 Task: Make in the project TransformWorks an epic 'Customer experience (CX) platform implementation'.
Action: Mouse moved to (357, 140)
Screenshot: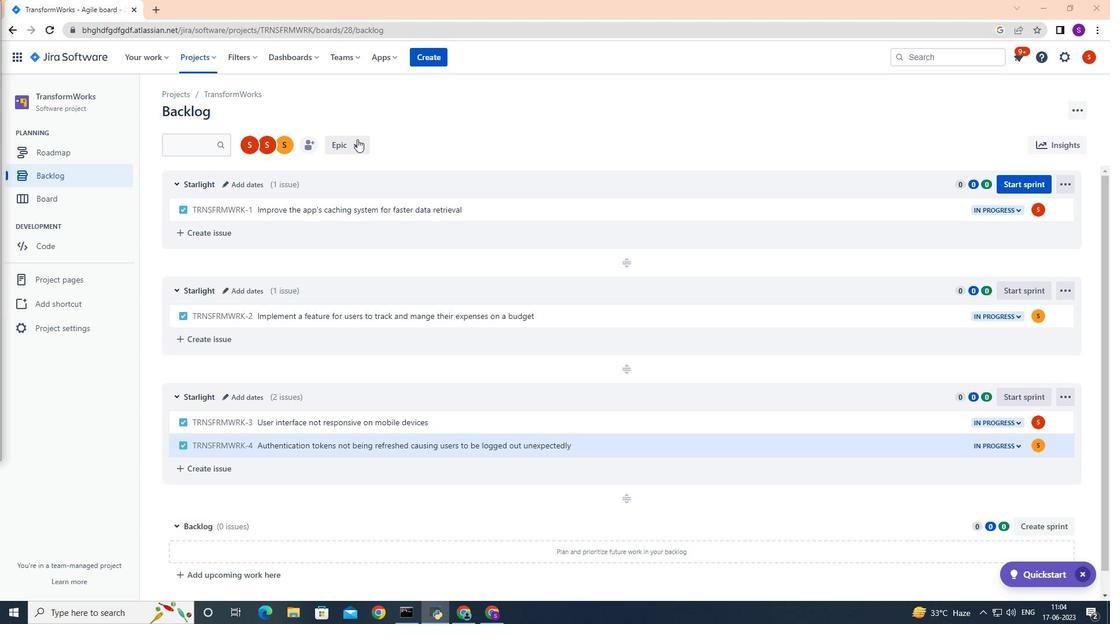 
Action: Mouse pressed left at (357, 140)
Screenshot: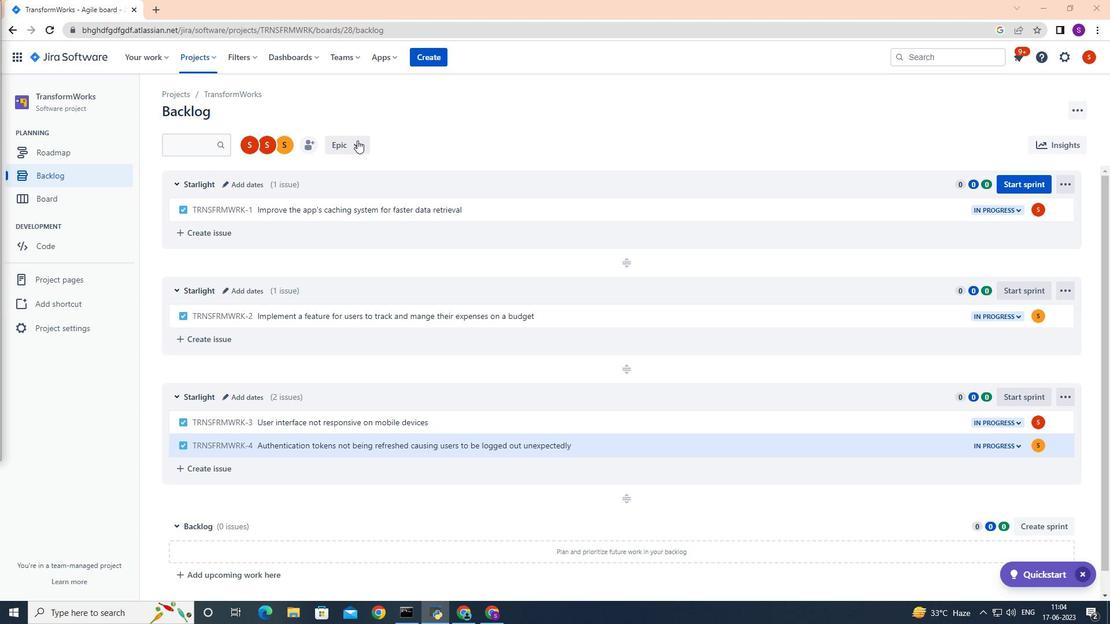 
Action: Mouse moved to (352, 215)
Screenshot: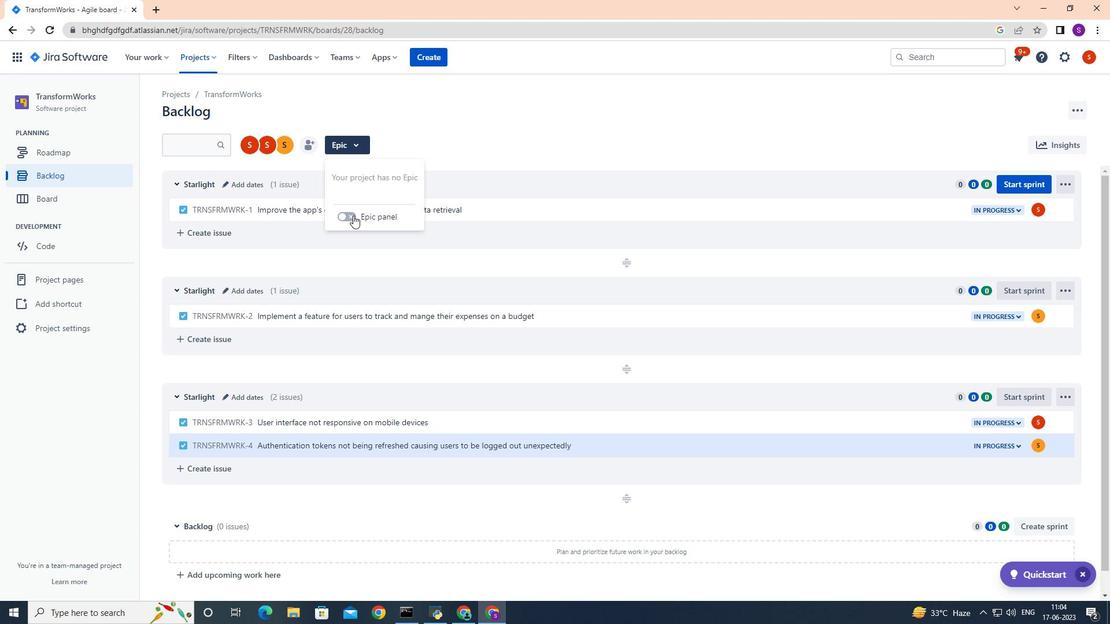 
Action: Mouse pressed left at (352, 215)
Screenshot: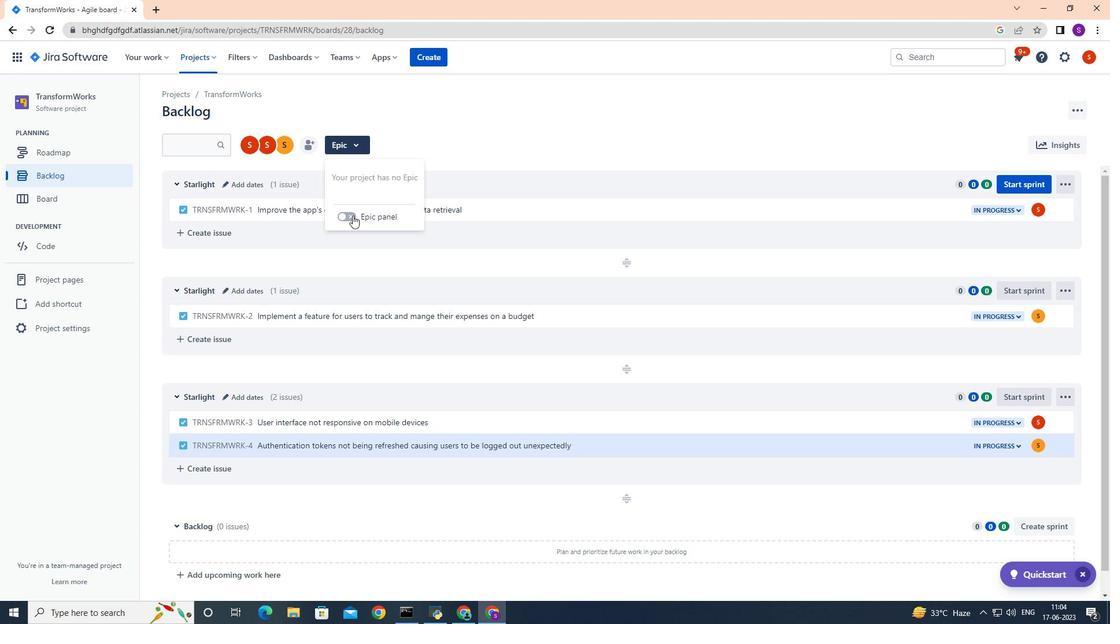 
Action: Mouse moved to (257, 402)
Screenshot: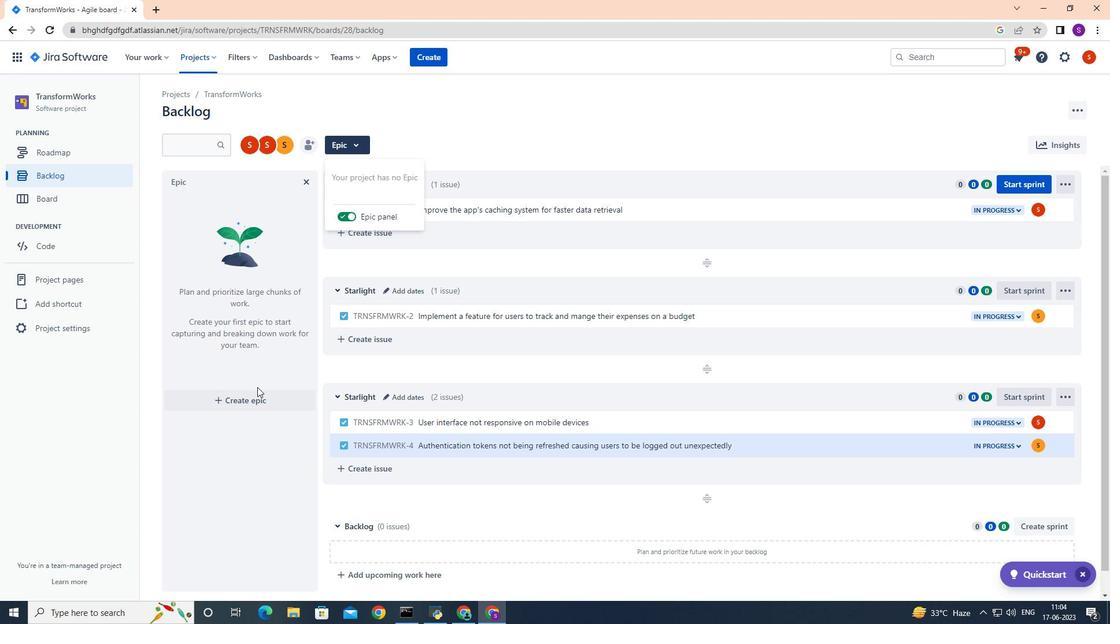 
Action: Mouse pressed left at (257, 402)
Screenshot: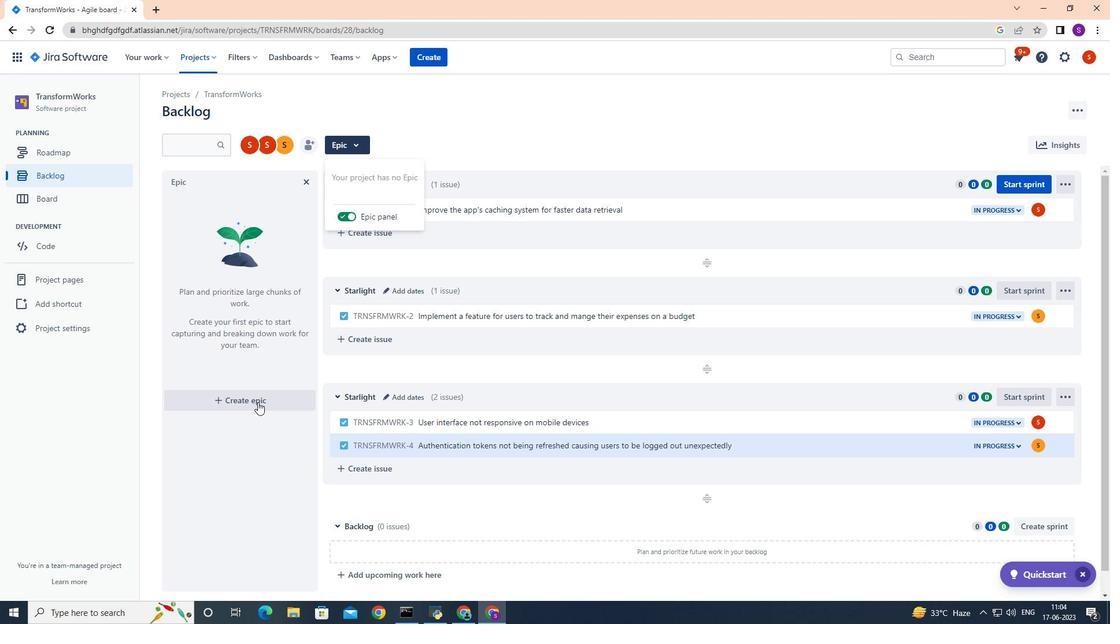 
Action: Mouse moved to (257, 402)
Screenshot: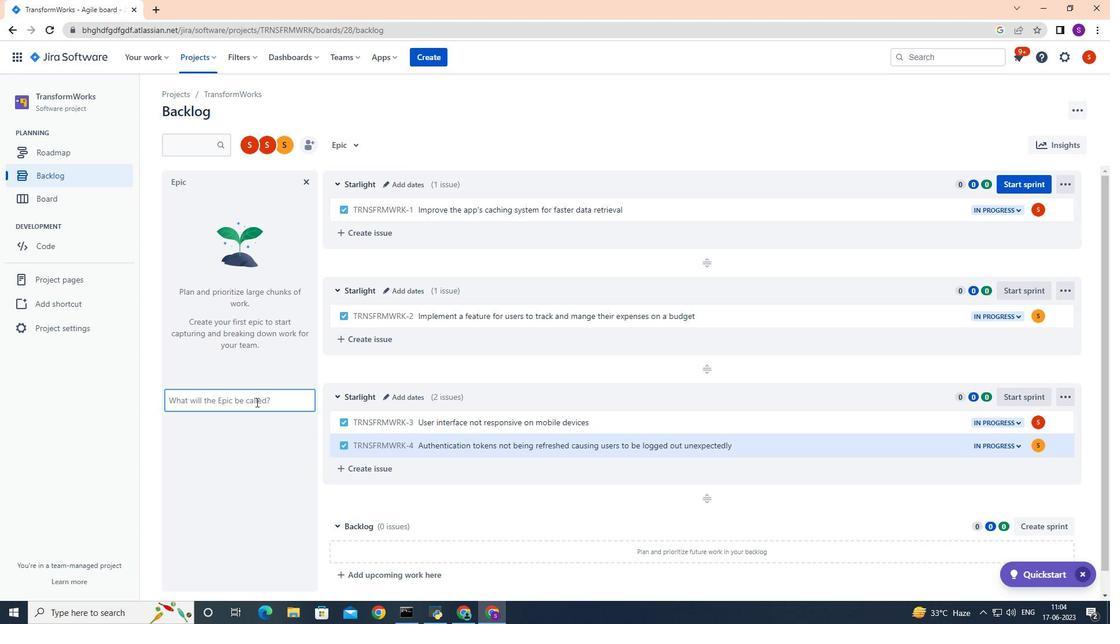 
Action: Key pressed <Key.shift>Customer<Key.space>experience<Key.space><Key.shift>(<Key.shift>C<Key.shift><Key.shift><Key.shift><Key.shift><Key.shift><Key.shift><Key.shift><Key.shift><Key.shift><Key.shift><Key.shift><Key.shift><Key.shift><Key.shift><Key.shift><Key.shift><Key.shift><Key.shift><Key.shift><Key.shift><Key.shift><Key.shift><Key.shift><Key.shift><Key.shift><Key.shift><Key.shift><Key.shift><Key.shift>X<Key.shift><Key.shift>)<Key.space>platform<Key.space>o<Key.backspace>implementation<Key.enter>
Screenshot: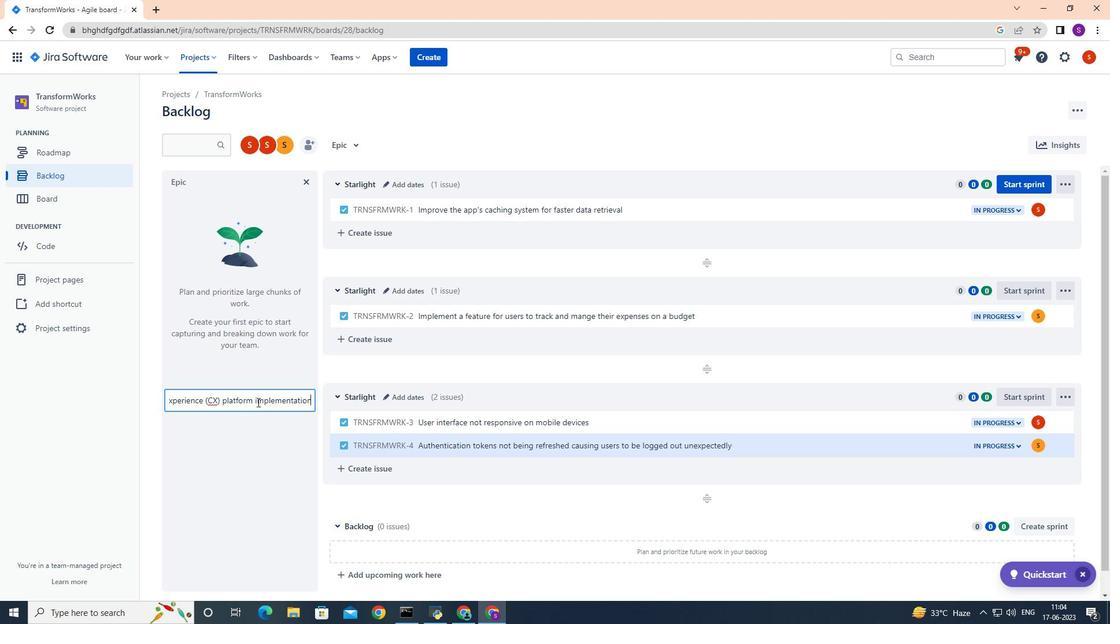 
Action: Mouse moved to (275, 390)
Screenshot: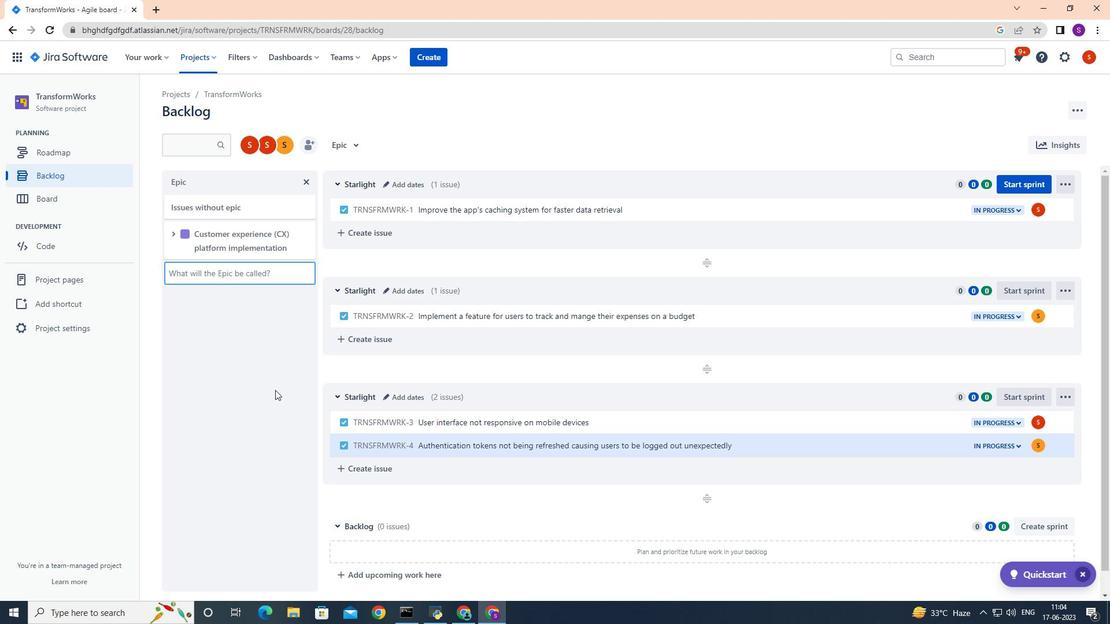 
